 Task: Create Board Digital Marketing Strategies to Workspace Help Desk Software. Create Board Customer Needs Assessment to Workspace Help Desk Software. Create Board Product Usability Testing and Optimization to Workspace Help Desk Software
Action: Mouse moved to (106, 54)
Screenshot: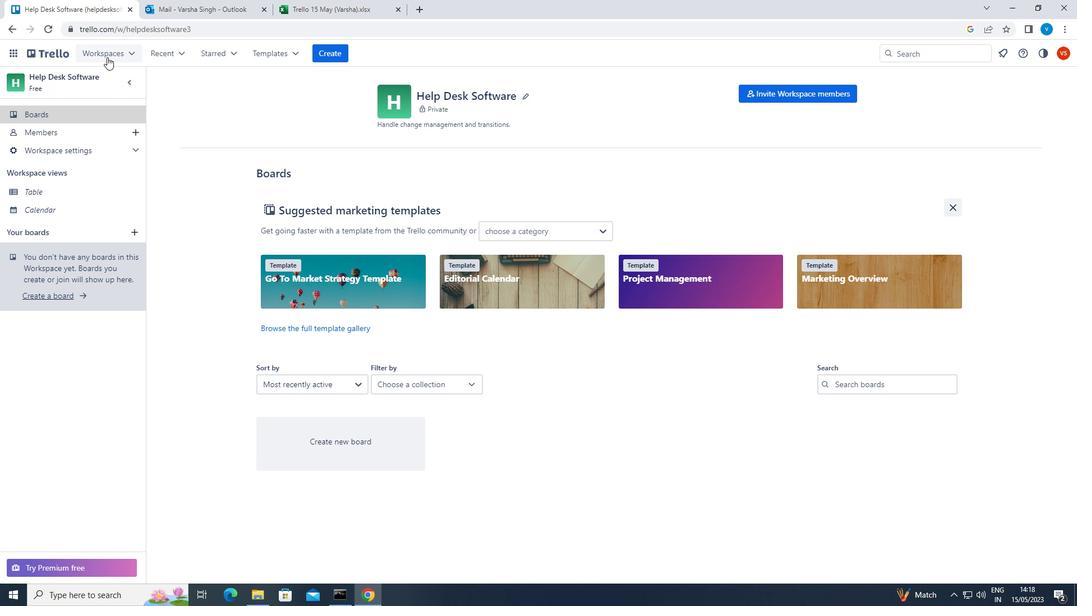 
Action: Mouse pressed left at (106, 54)
Screenshot: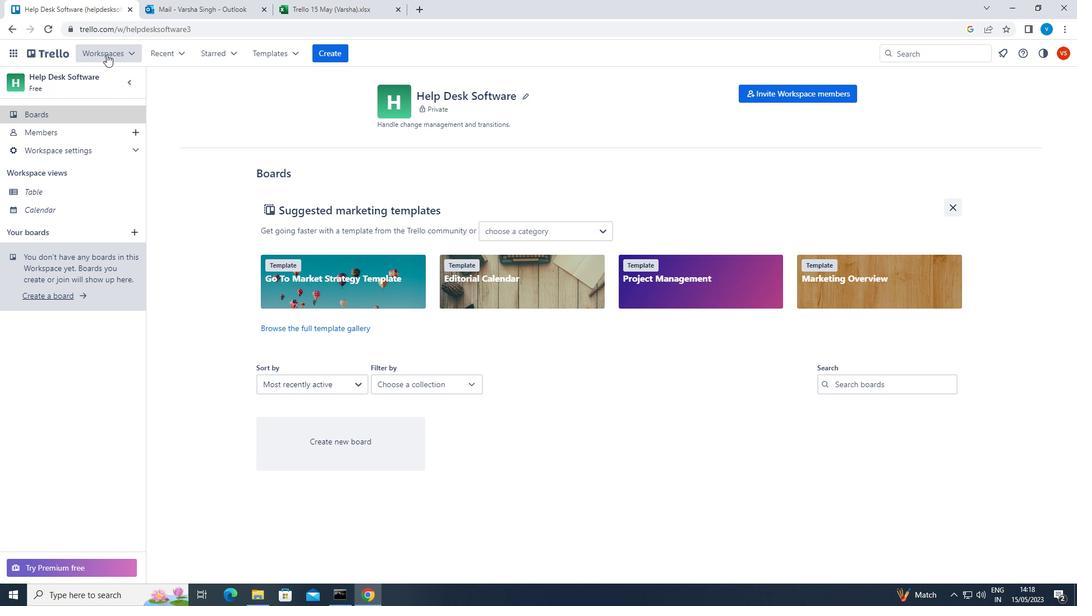 
Action: Mouse moved to (121, 533)
Screenshot: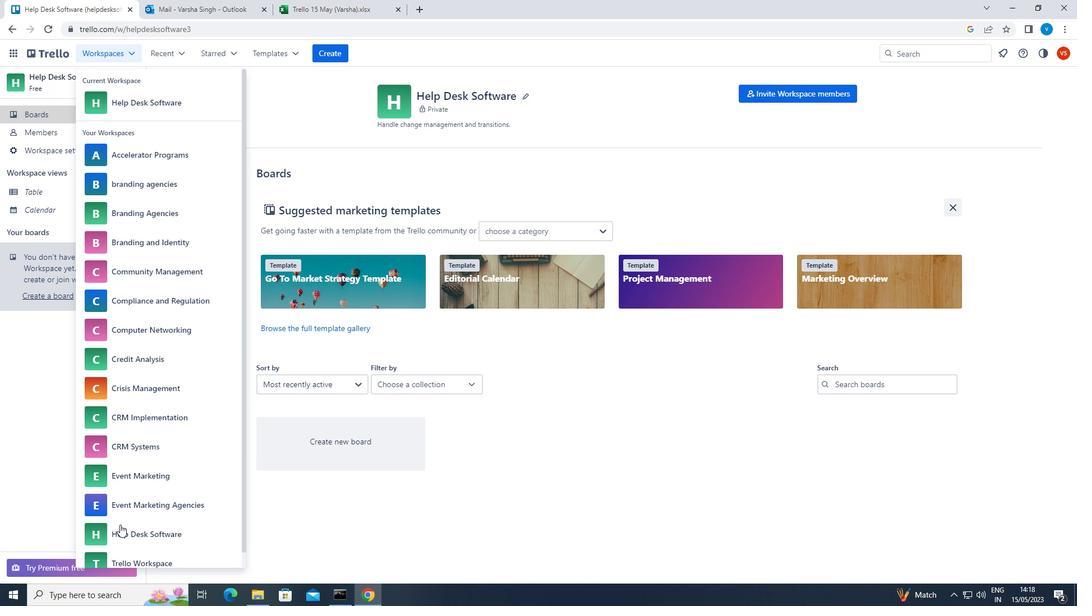 
Action: Mouse pressed left at (121, 533)
Screenshot: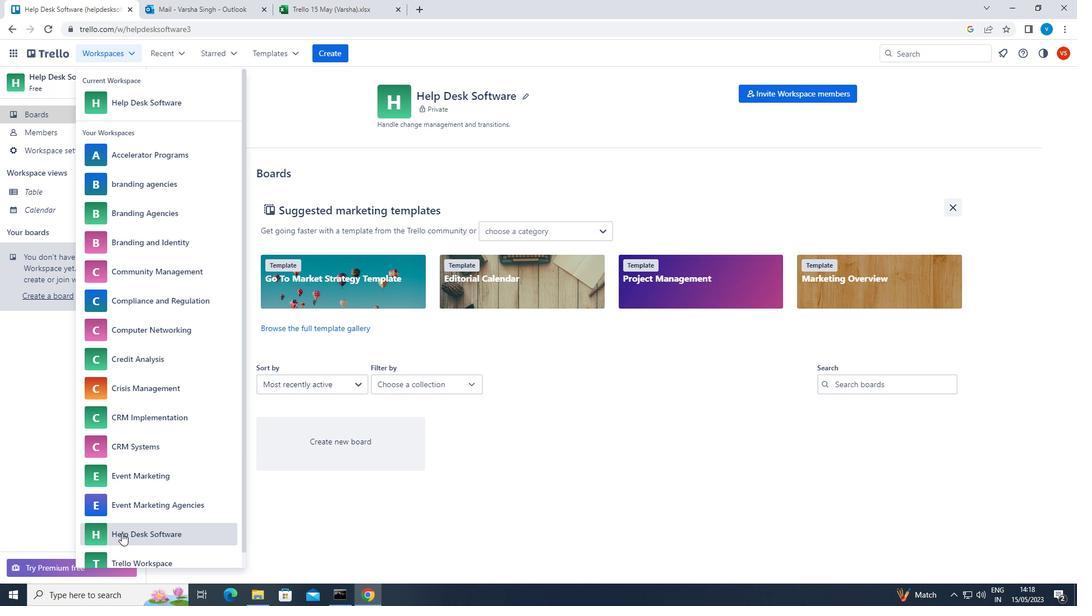 
Action: Mouse moved to (329, 54)
Screenshot: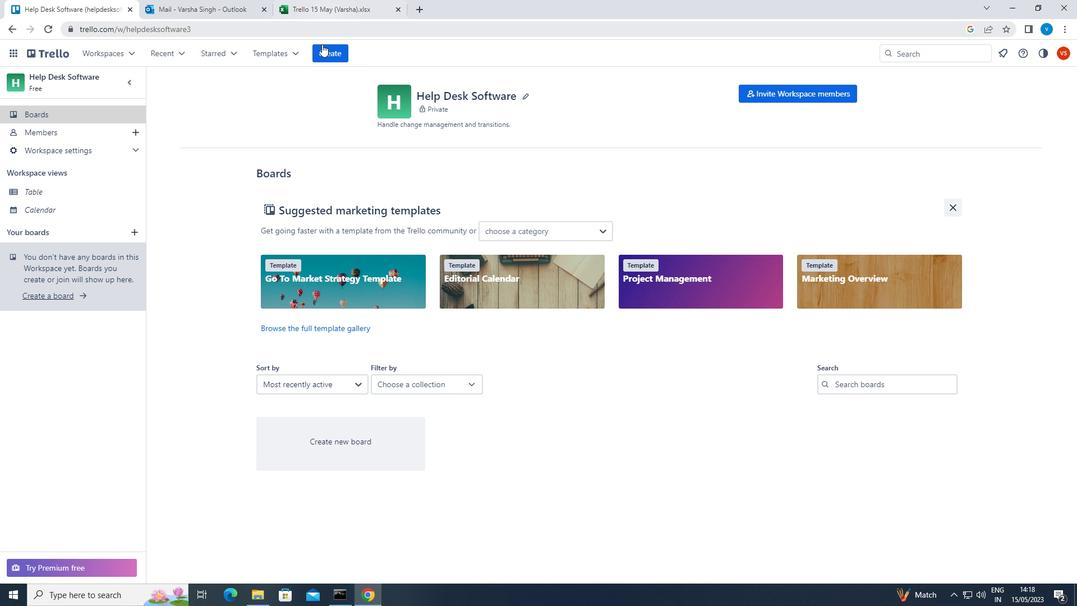 
Action: Mouse pressed left at (329, 54)
Screenshot: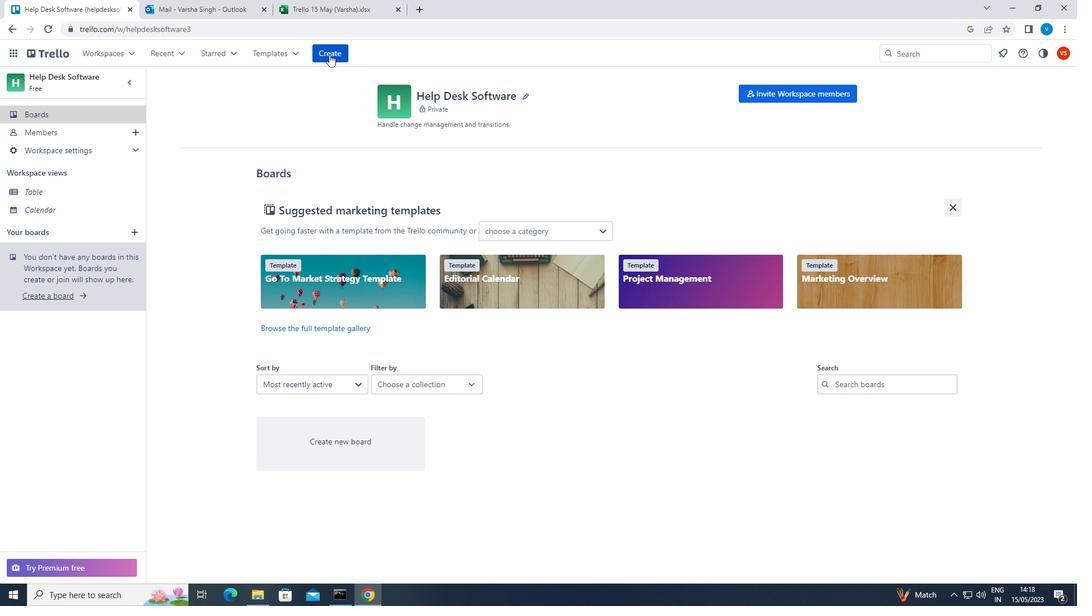 
Action: Mouse moved to (336, 95)
Screenshot: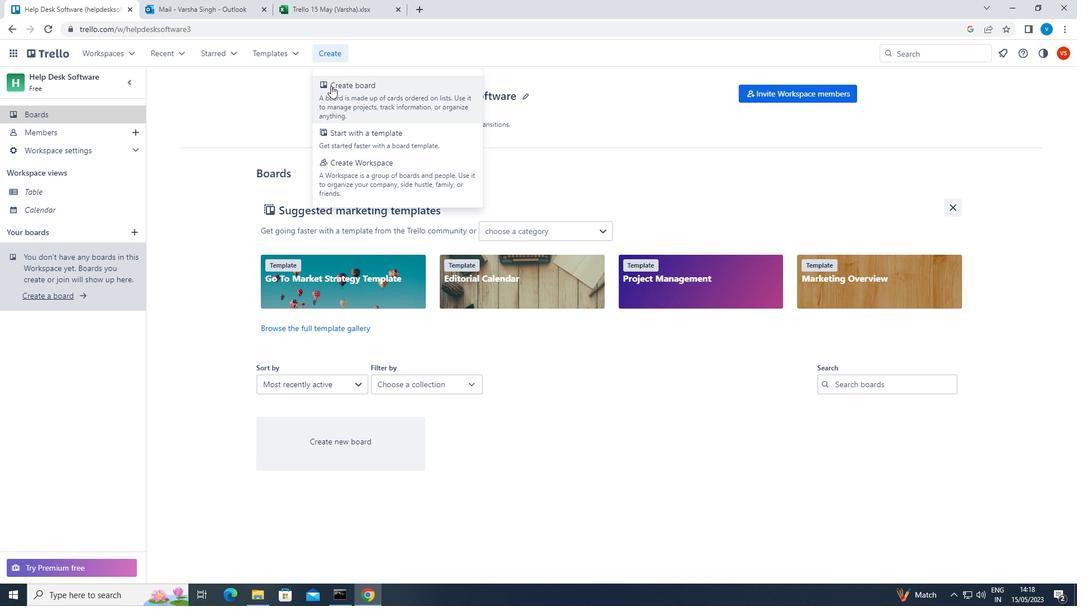 
Action: Mouse pressed left at (336, 95)
Screenshot: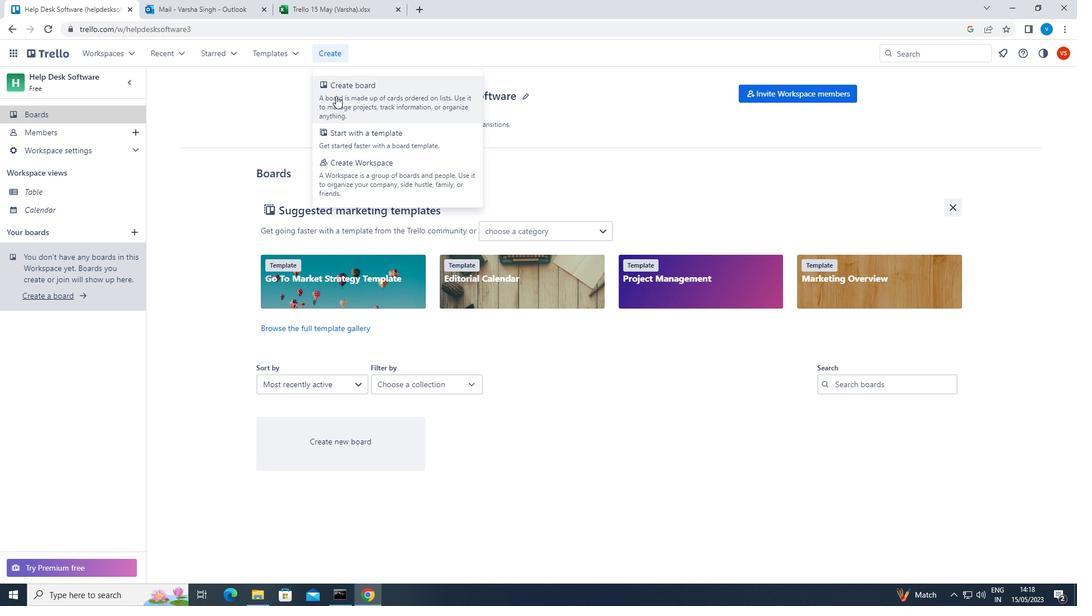 
Action: Mouse moved to (377, 255)
Screenshot: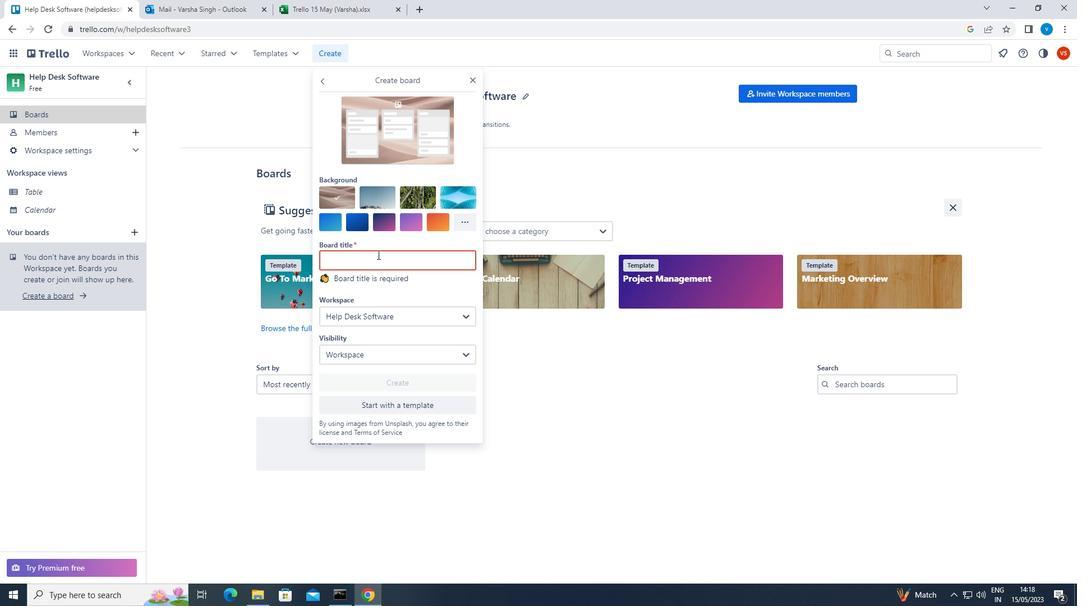 
Action: Key pressed <Key.shift><Key.shift><Key.shift><Key.shift><Key.shift><Key.shift>DIGITAL<Key.space><Key.shift><Key.shift>MARKETING<Key.space><Key.shift><Key.shift><Key.shift>STRATEGIES
Screenshot: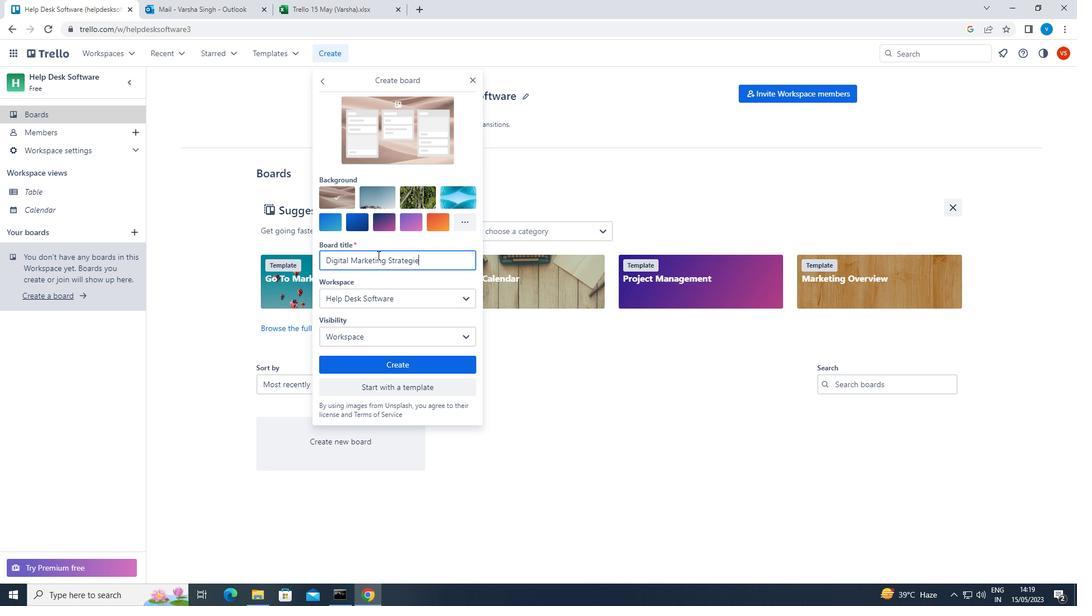 
Action: Mouse moved to (432, 362)
Screenshot: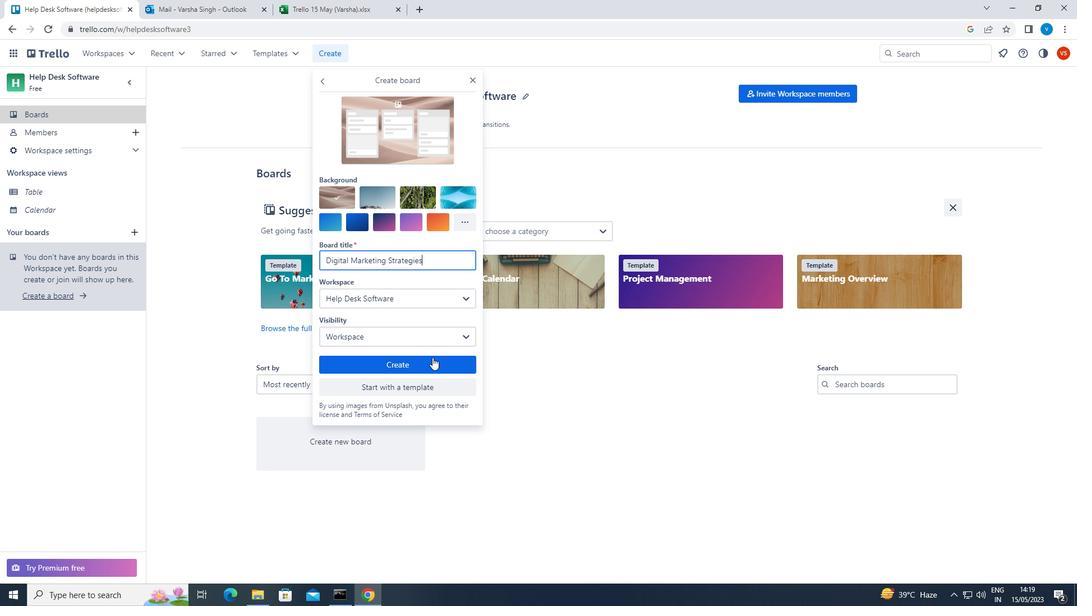 
Action: Mouse pressed left at (432, 362)
Screenshot: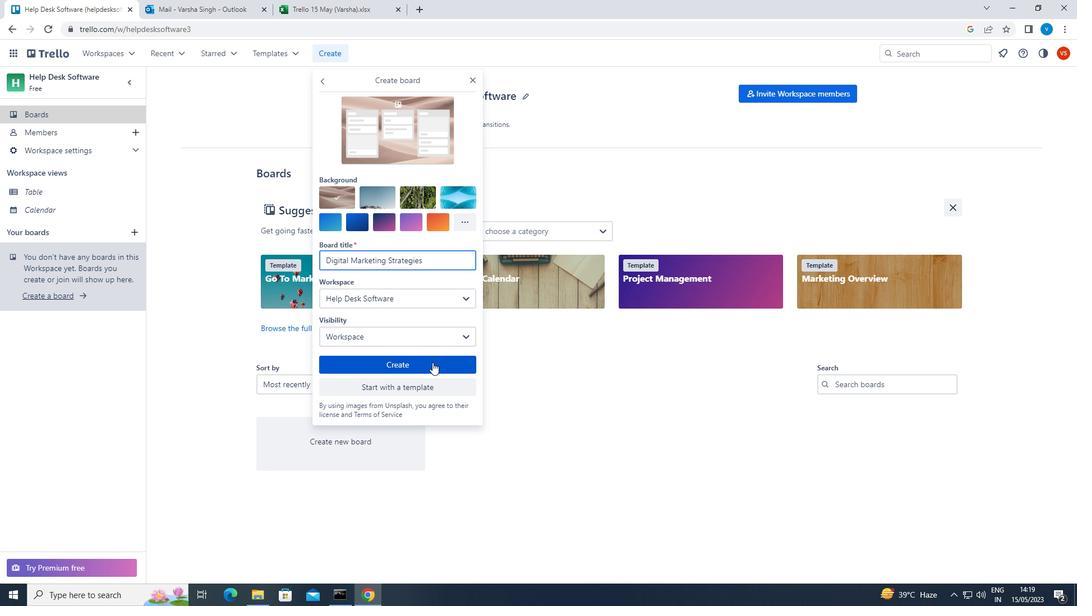 
Action: Mouse moved to (340, 52)
Screenshot: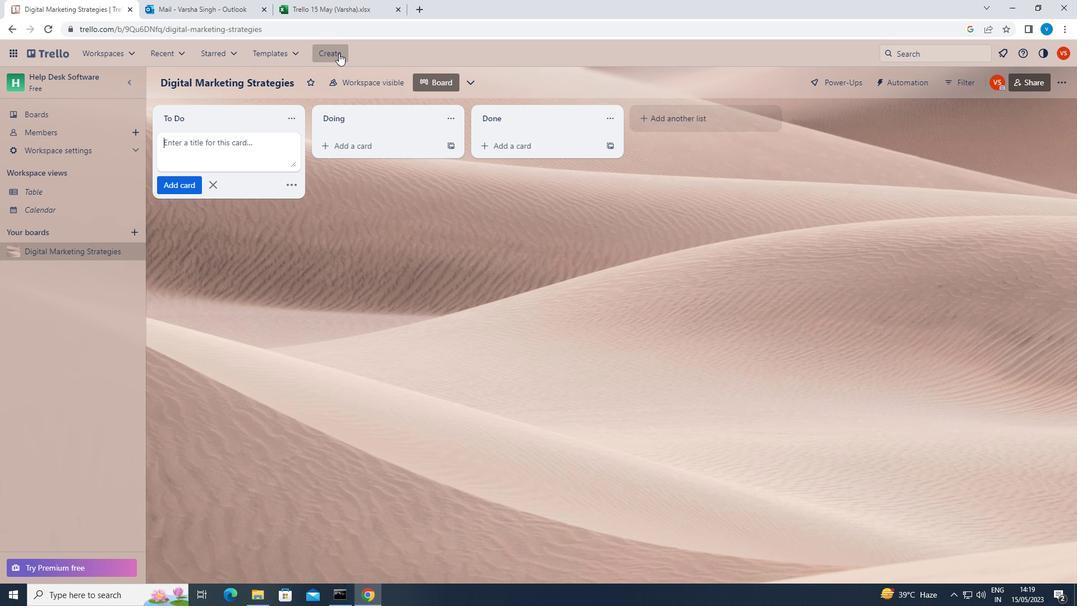 
Action: Mouse pressed left at (340, 52)
Screenshot: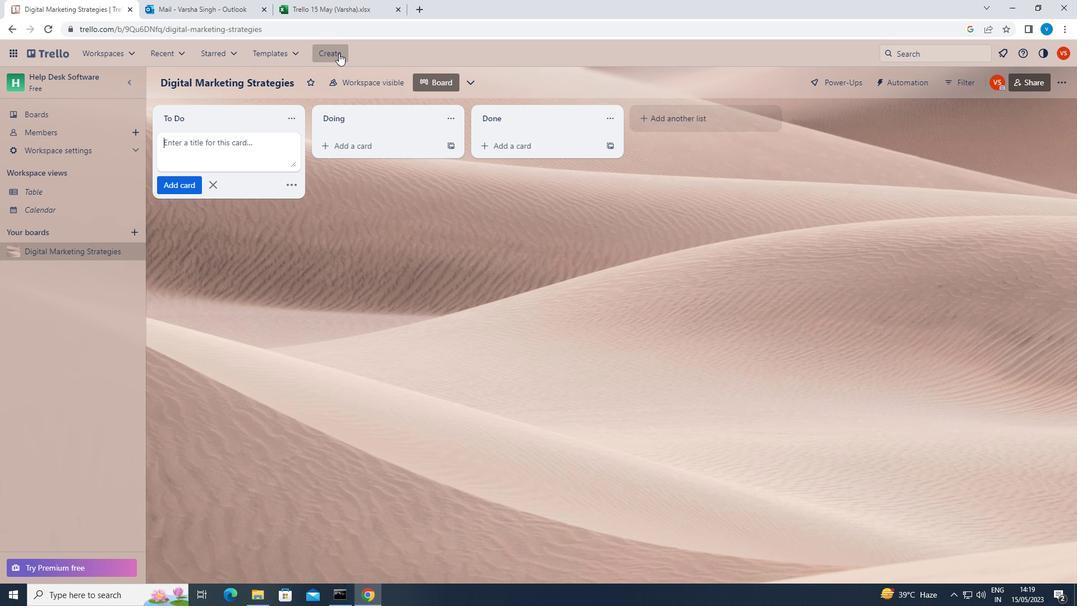 
Action: Mouse moved to (347, 89)
Screenshot: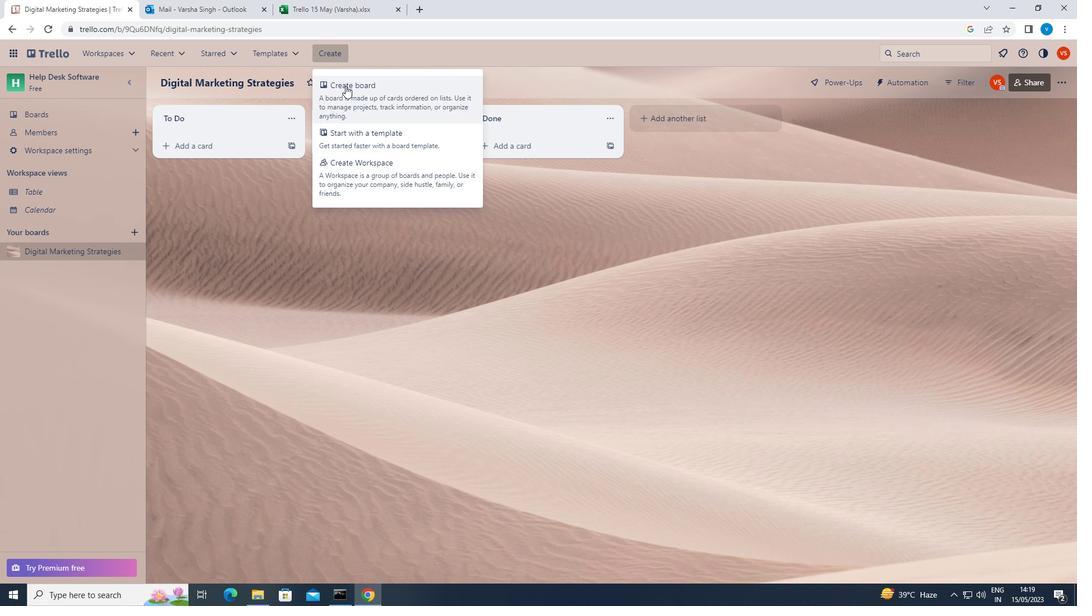 
Action: Mouse pressed left at (347, 89)
Screenshot: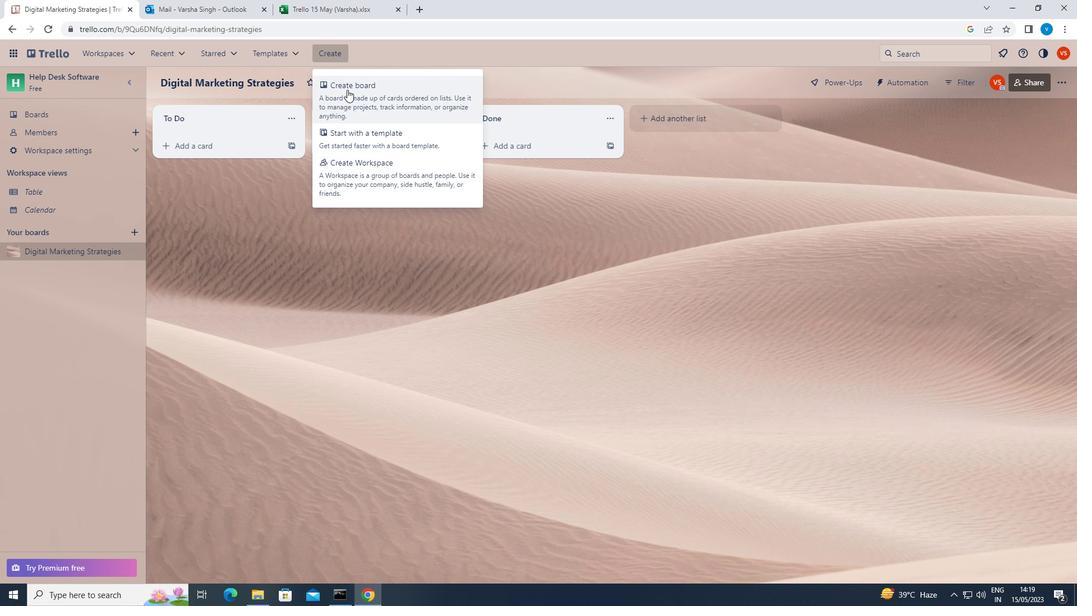 
Action: Mouse moved to (347, 90)
Screenshot: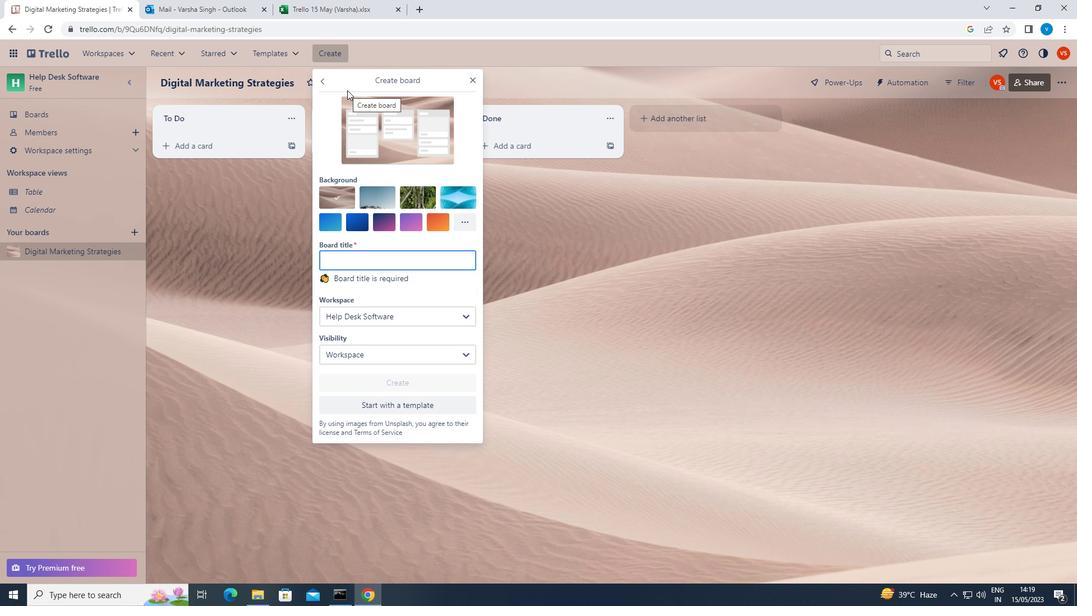 
Action: Key pressed <Key.shift>CUSTOMER<Key.space><Key.shift><Key.shift><Key.shift>NEEDS<Key.space><Key.shift><Key.shift><Key.shift><Key.shift><Key.shift><Key.shift>ASSESSMENT
Screenshot: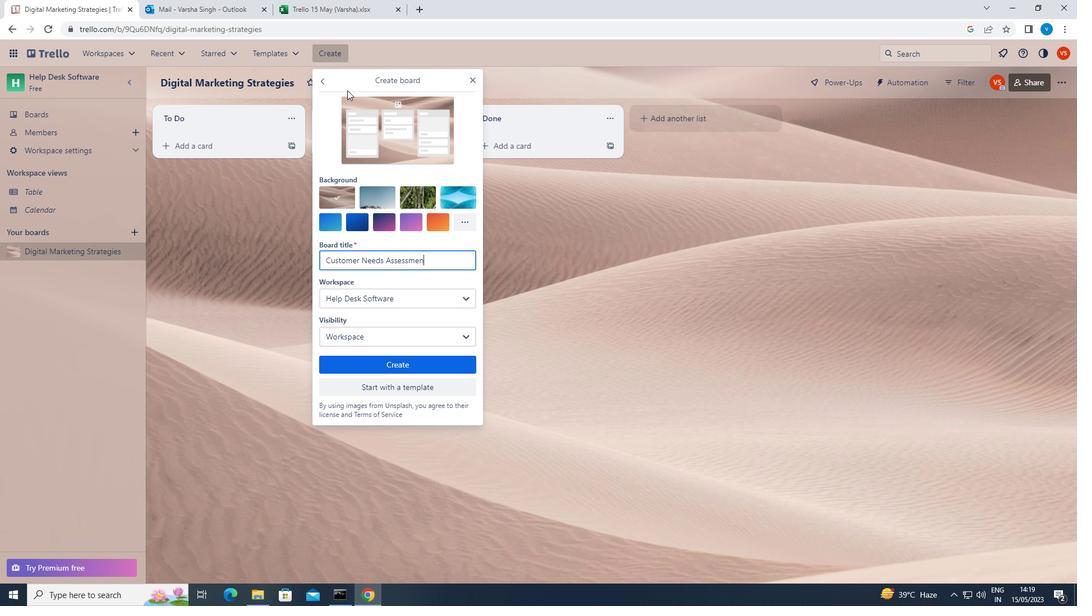 
Action: Mouse moved to (347, 361)
Screenshot: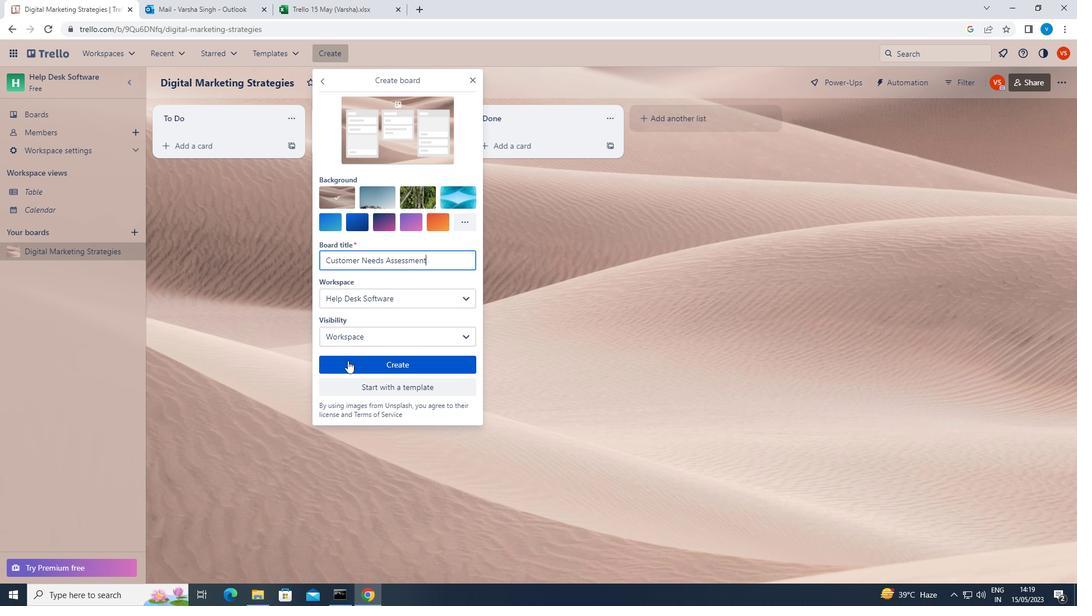 
Action: Mouse pressed left at (347, 361)
Screenshot: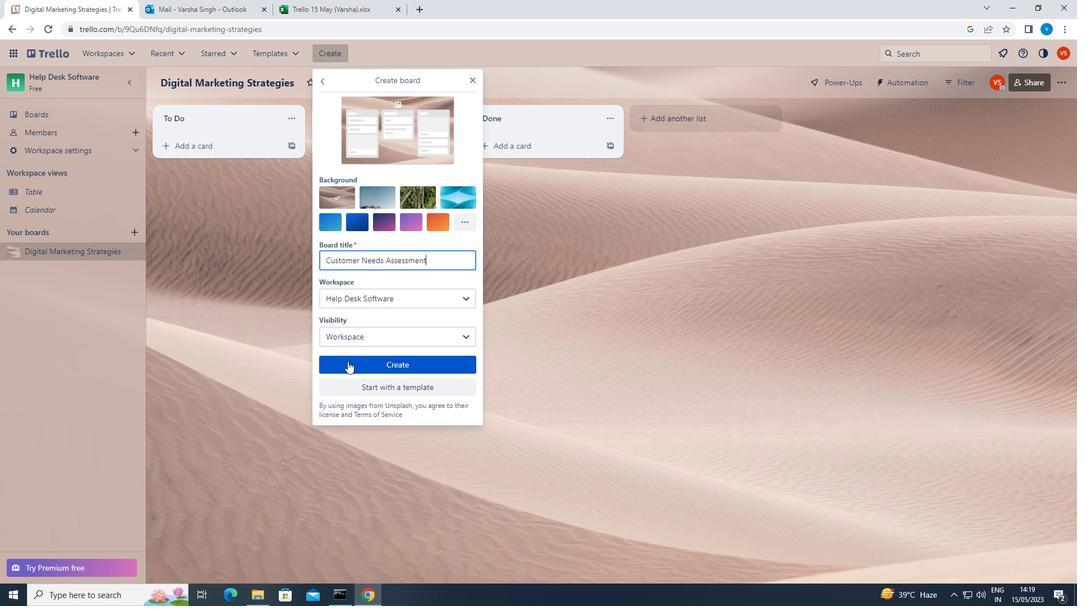 
Action: Mouse moved to (336, 57)
Screenshot: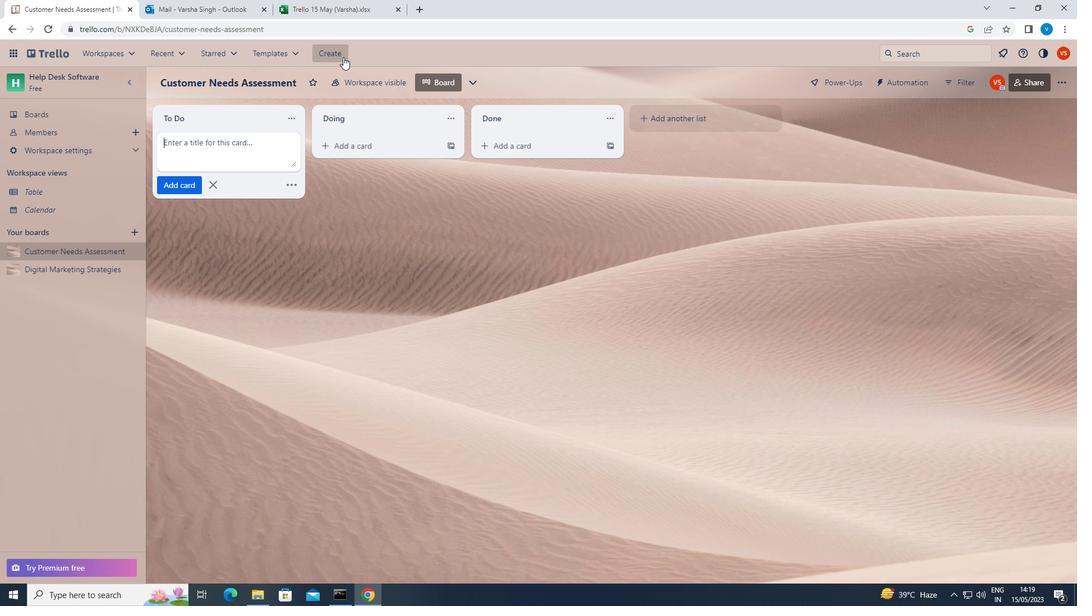 
Action: Mouse pressed left at (336, 57)
Screenshot: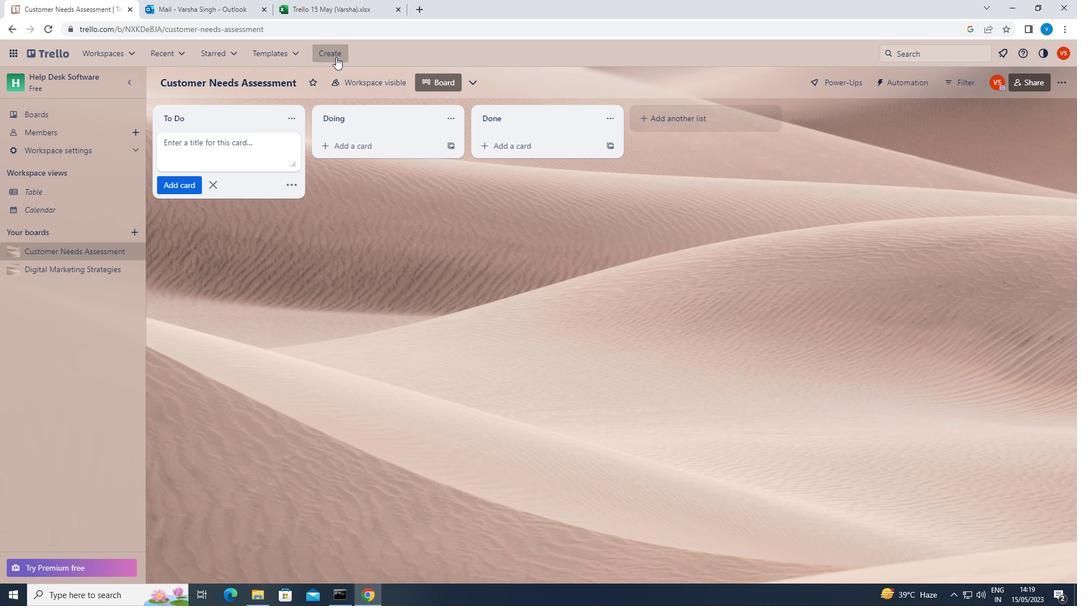 
Action: Mouse moved to (347, 88)
Screenshot: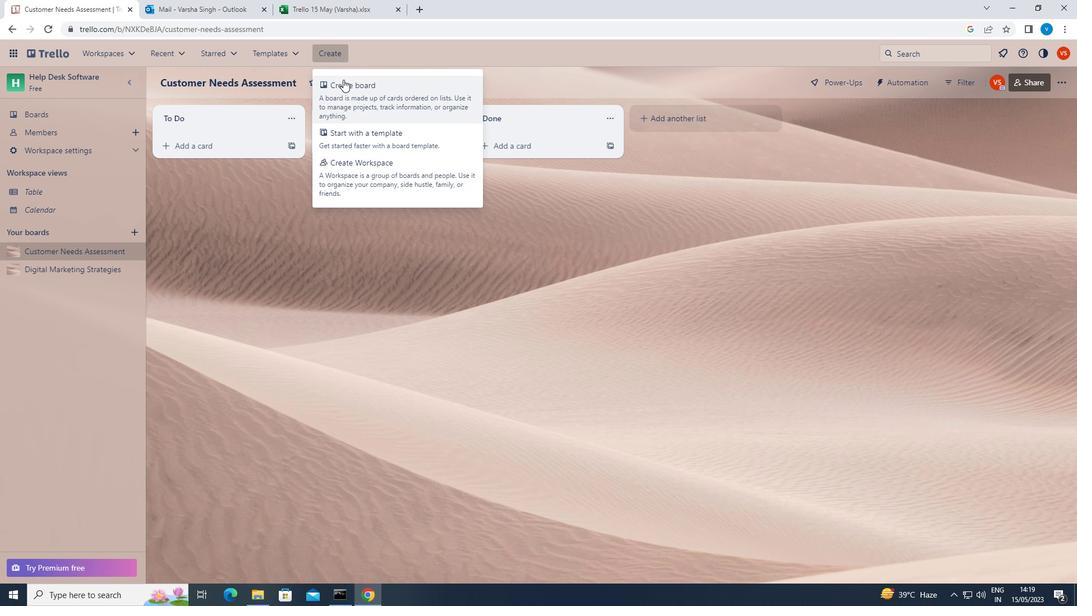 
Action: Mouse pressed left at (347, 88)
Screenshot: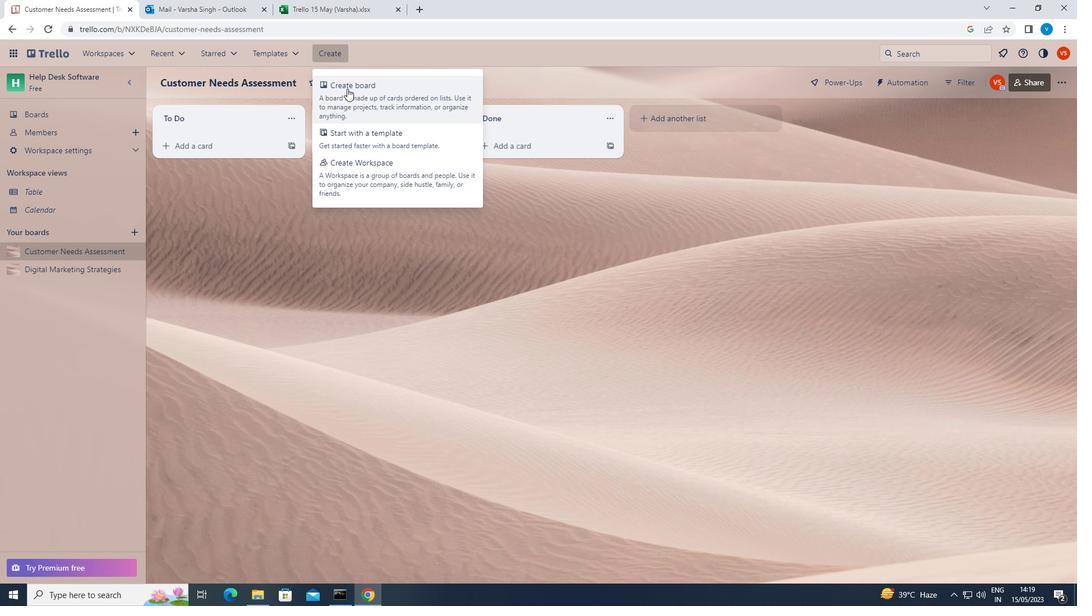 
Action: Mouse moved to (352, 141)
Screenshot: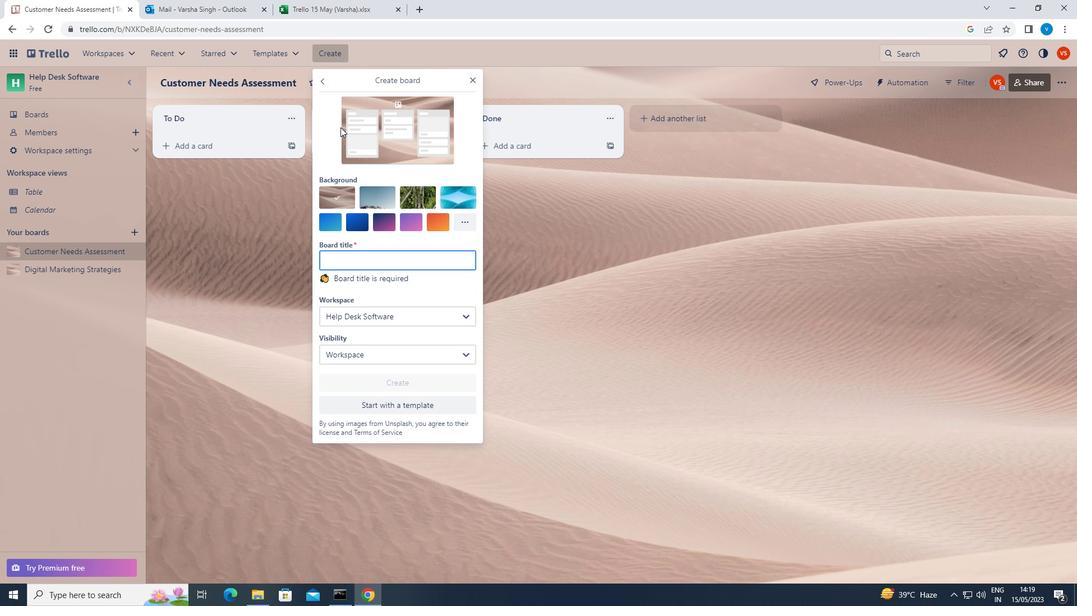 
Action: Key pressed <Key.shift><Key.shift><Key.shift><Key.shift>PRODUCT<Key.space><Key.shift><Key.shift><Key.shift><Key.shift>USABILITY<Key.space><Key.shift>TESTING<Key.space>AND<Key.space><Key.shift><Key.shift><Key.shift><Key.shift><Key.shift>OPTIMIZATION<Key.enter>
Screenshot: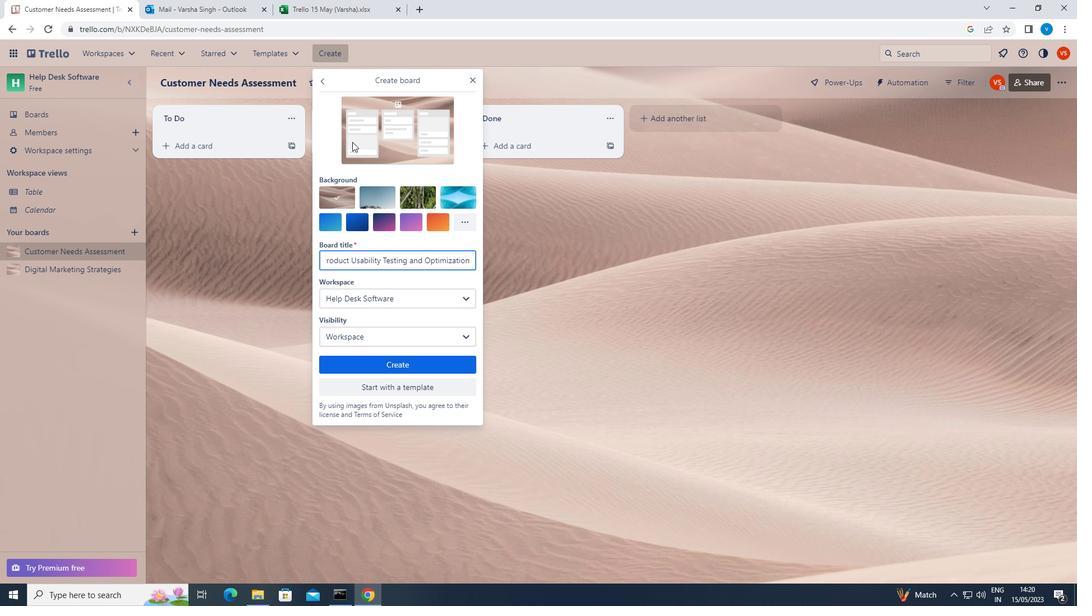 
